 Task: Sort the unsolved tickets in your groups, group by Solved date in descending order.
Action: Mouse moved to (20, 280)
Screenshot: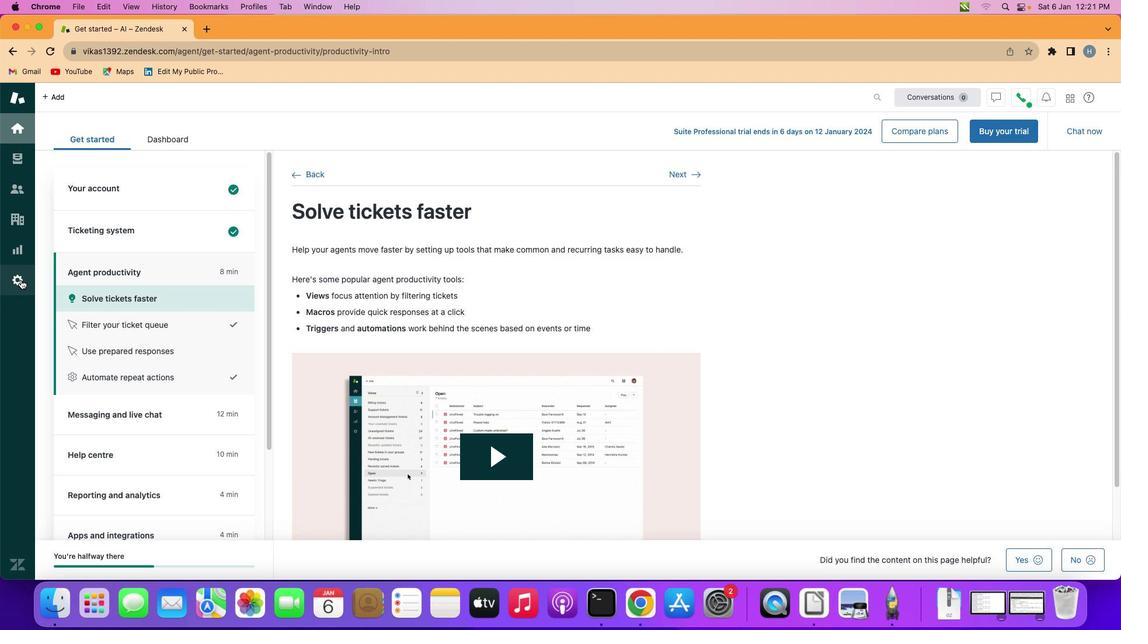 
Action: Mouse pressed left at (20, 280)
Screenshot: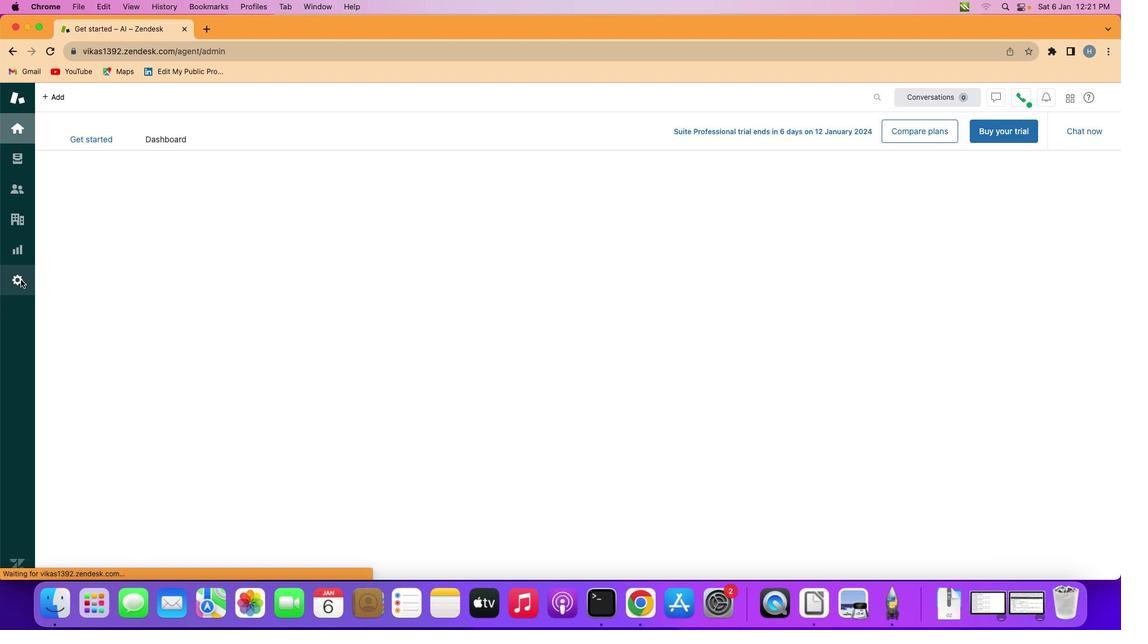 
Action: Mouse moved to (323, 458)
Screenshot: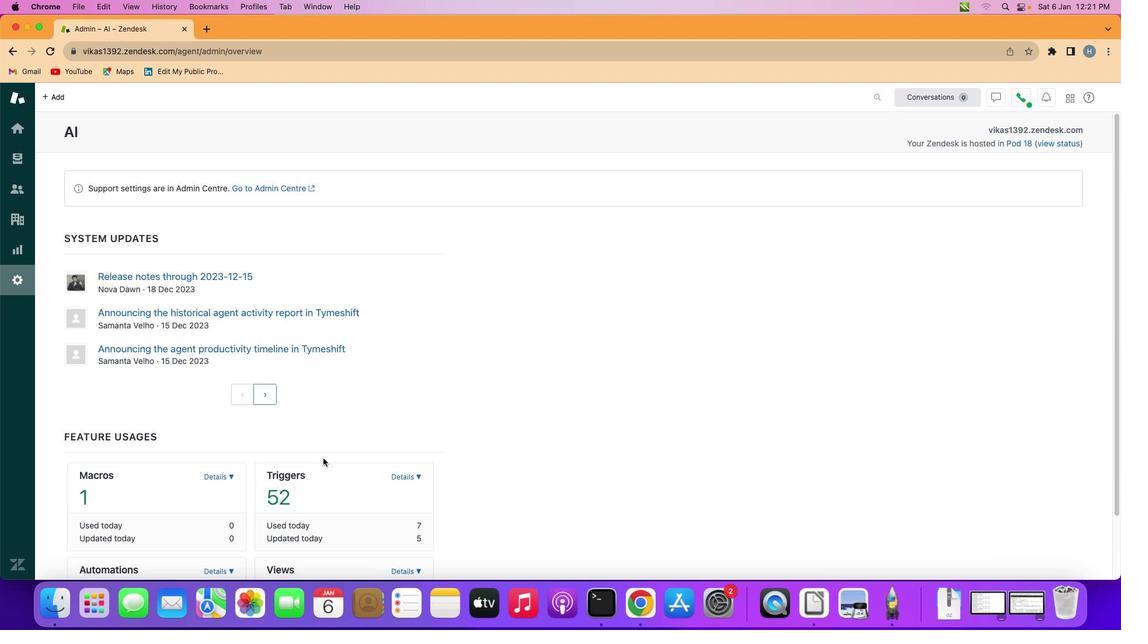 
Action: Mouse scrolled (323, 458) with delta (0, 0)
Screenshot: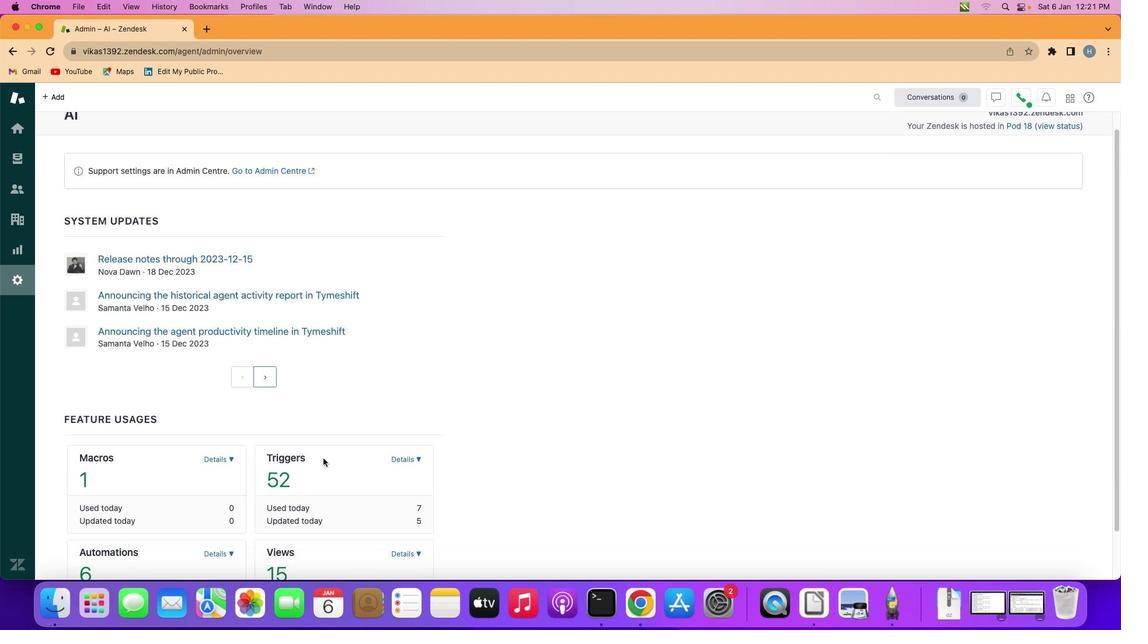 
Action: Mouse scrolled (323, 458) with delta (0, 0)
Screenshot: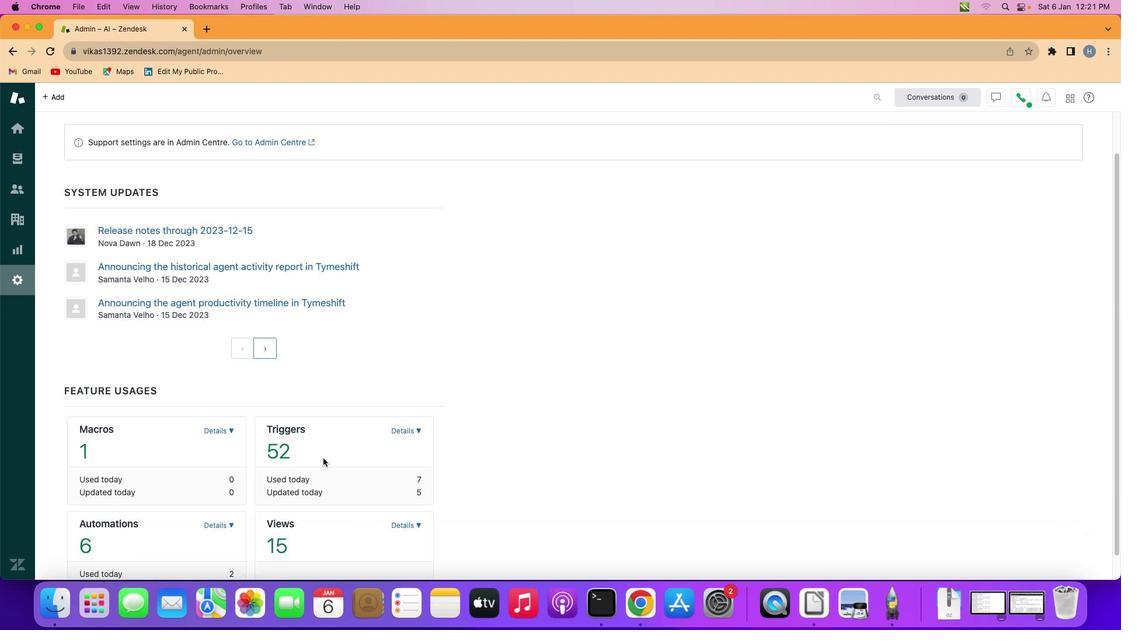 
Action: Mouse scrolled (323, 458) with delta (0, -1)
Screenshot: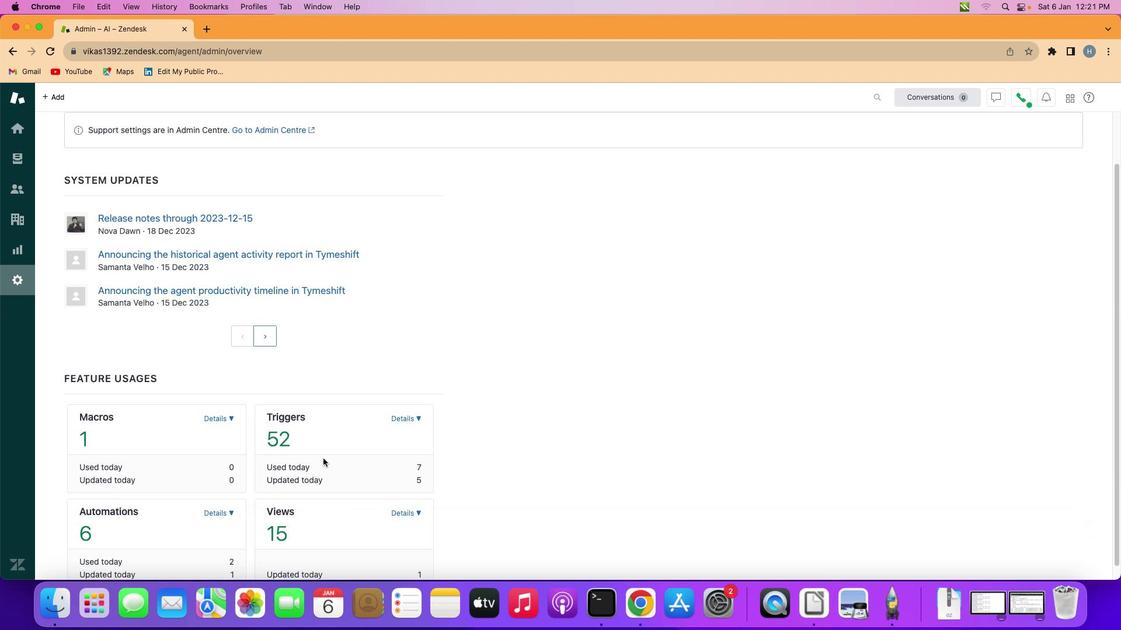 
Action: Mouse scrolled (323, 458) with delta (0, -1)
Screenshot: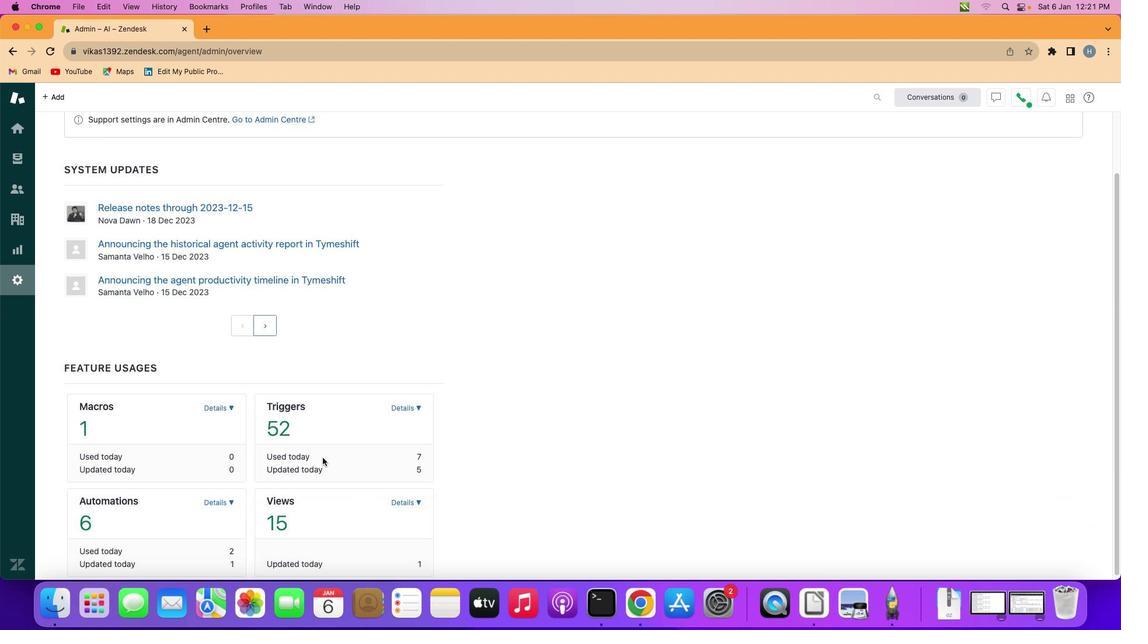 
Action: Mouse scrolled (323, 458) with delta (0, -2)
Screenshot: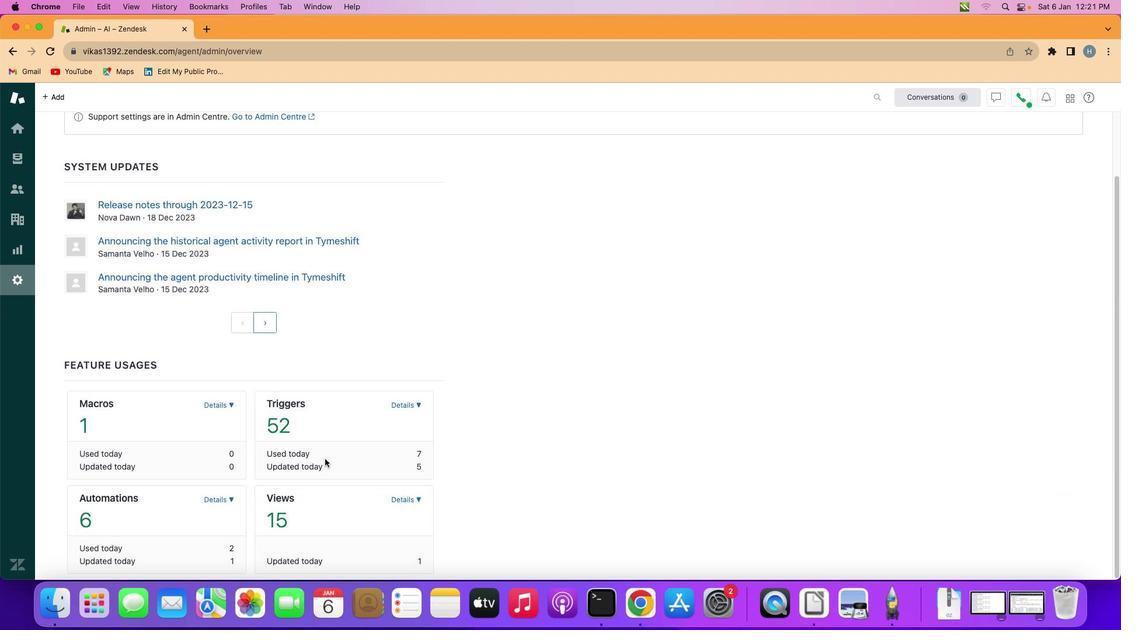
Action: Mouse moved to (409, 498)
Screenshot: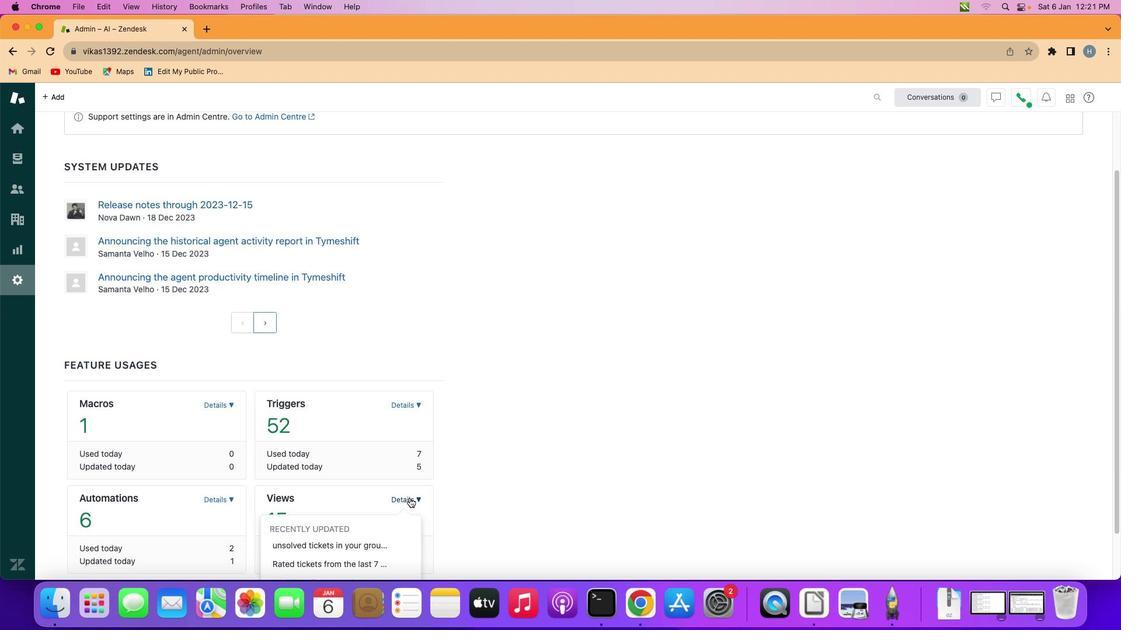 
Action: Mouse pressed left at (409, 498)
Screenshot: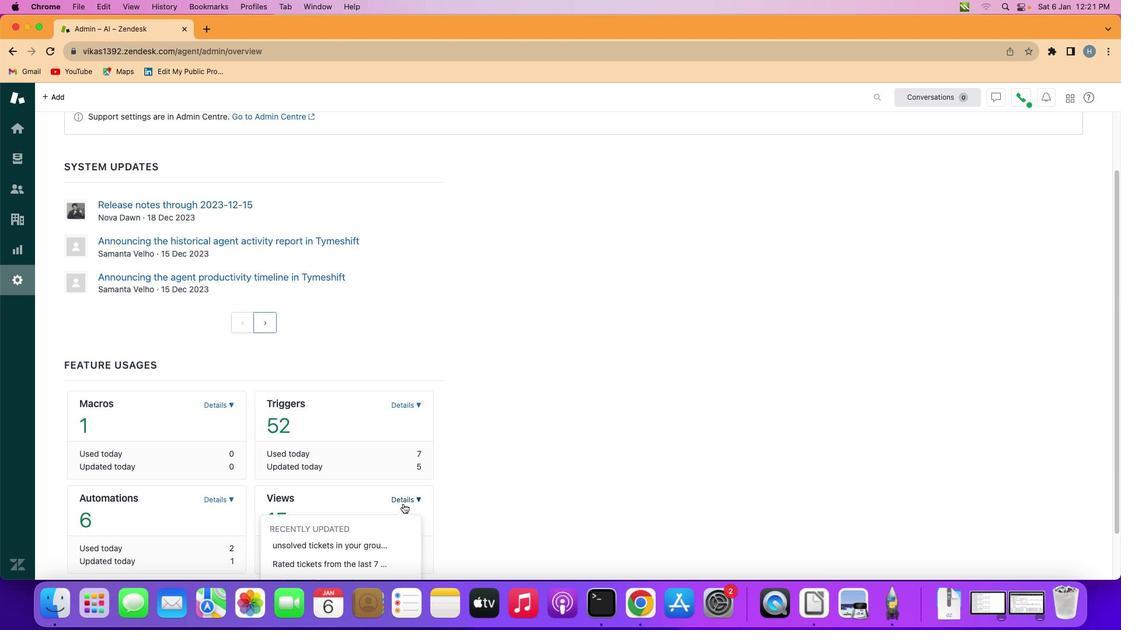 
Action: Mouse moved to (352, 543)
Screenshot: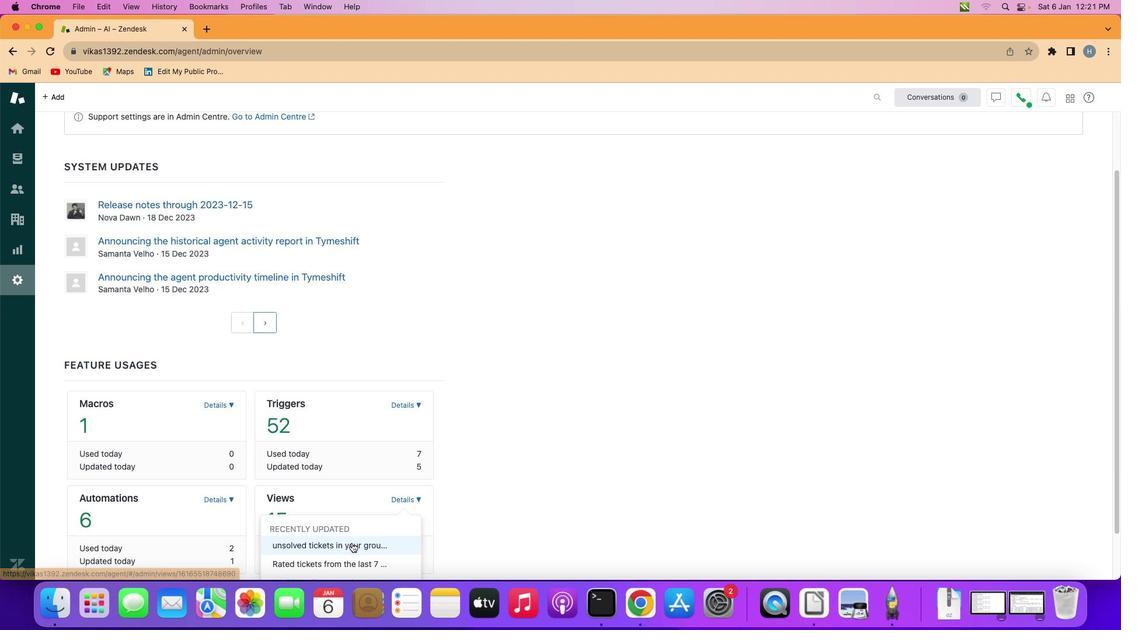 
Action: Mouse pressed left at (352, 543)
Screenshot: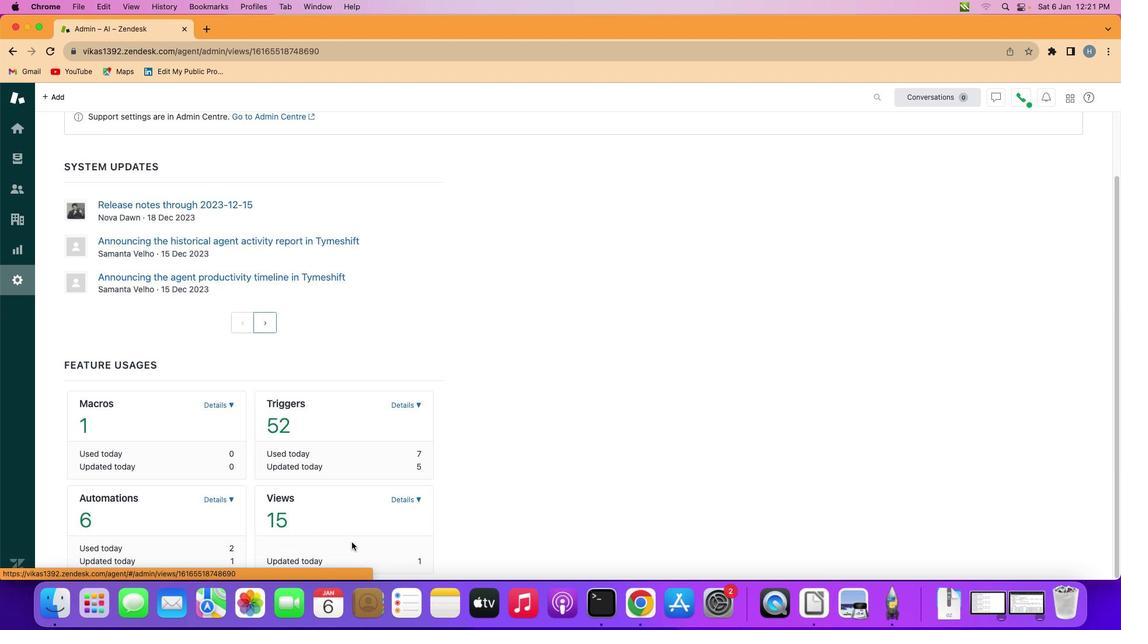 
Action: Mouse moved to (491, 456)
Screenshot: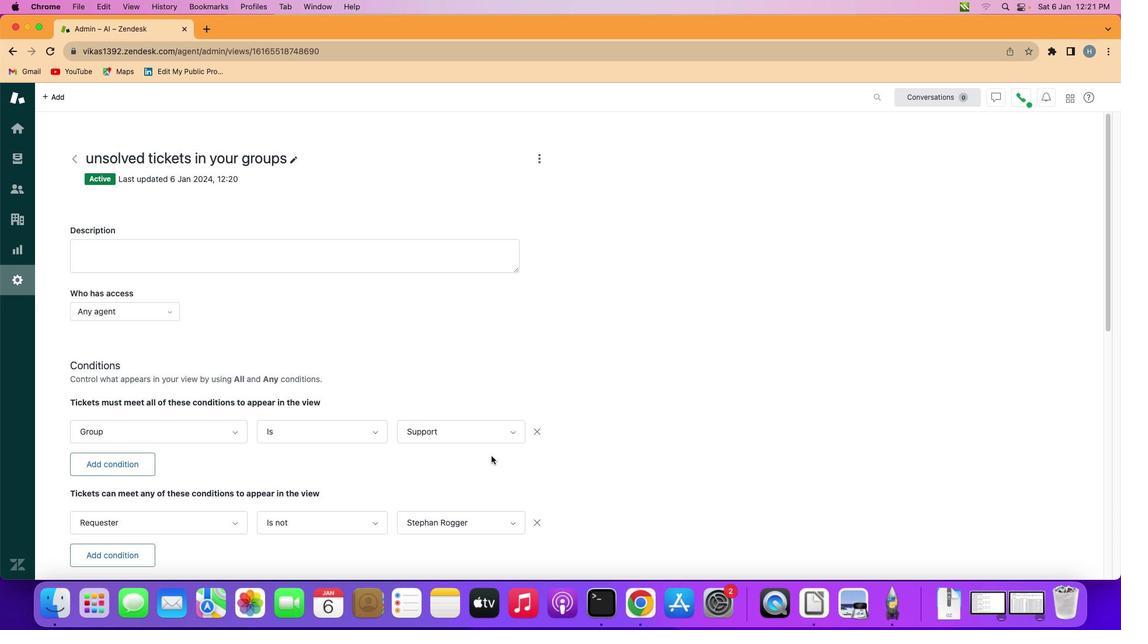 
Action: Mouse scrolled (491, 456) with delta (0, 0)
Screenshot: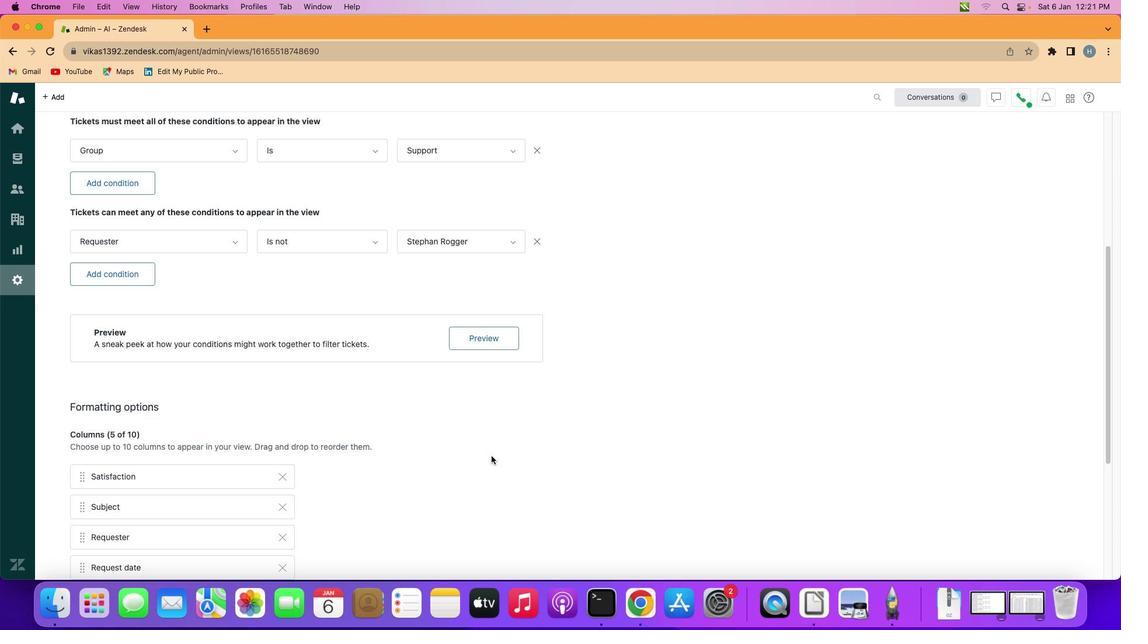 
Action: Mouse scrolled (491, 456) with delta (0, 0)
Screenshot: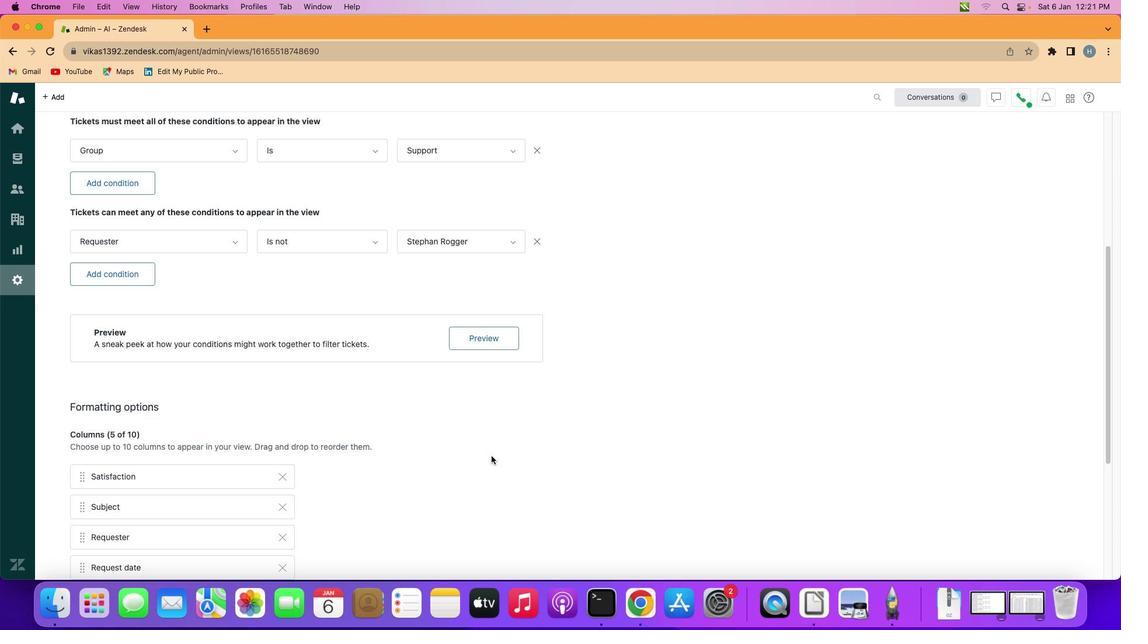 
Action: Mouse scrolled (491, 456) with delta (0, -1)
Screenshot: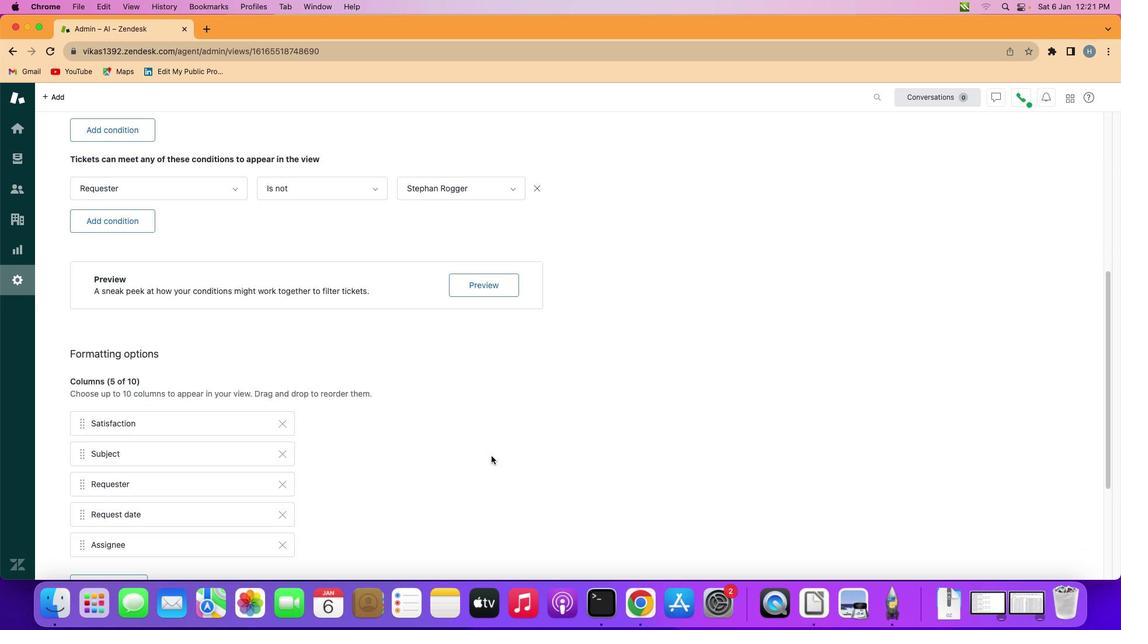 
Action: Mouse scrolled (491, 456) with delta (0, -2)
Screenshot: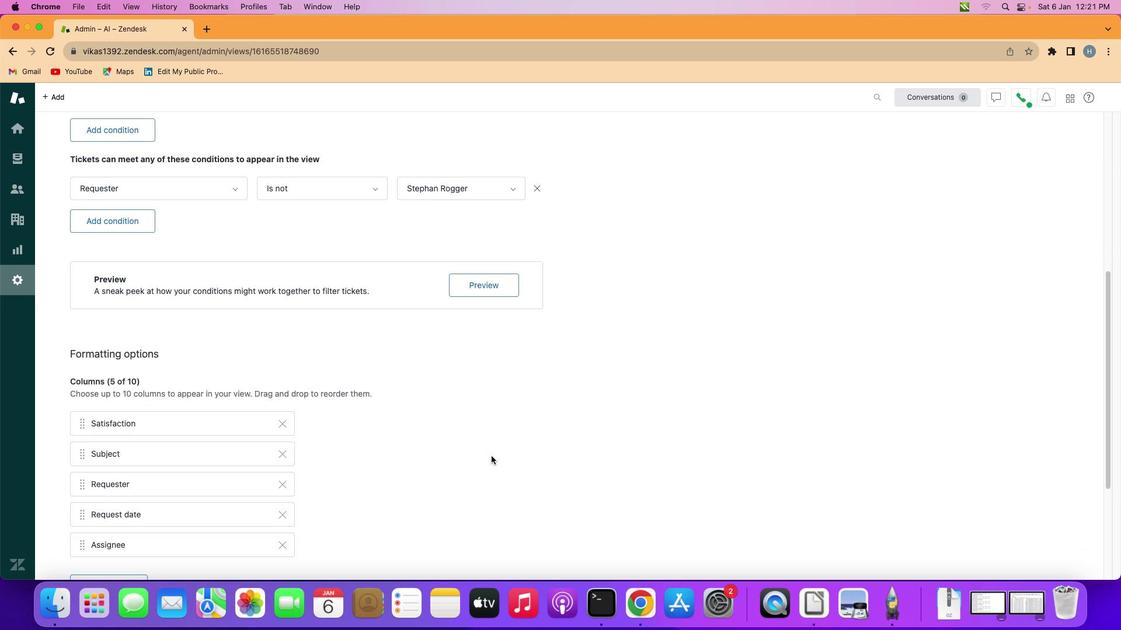 
Action: Mouse scrolled (491, 456) with delta (0, -2)
Screenshot: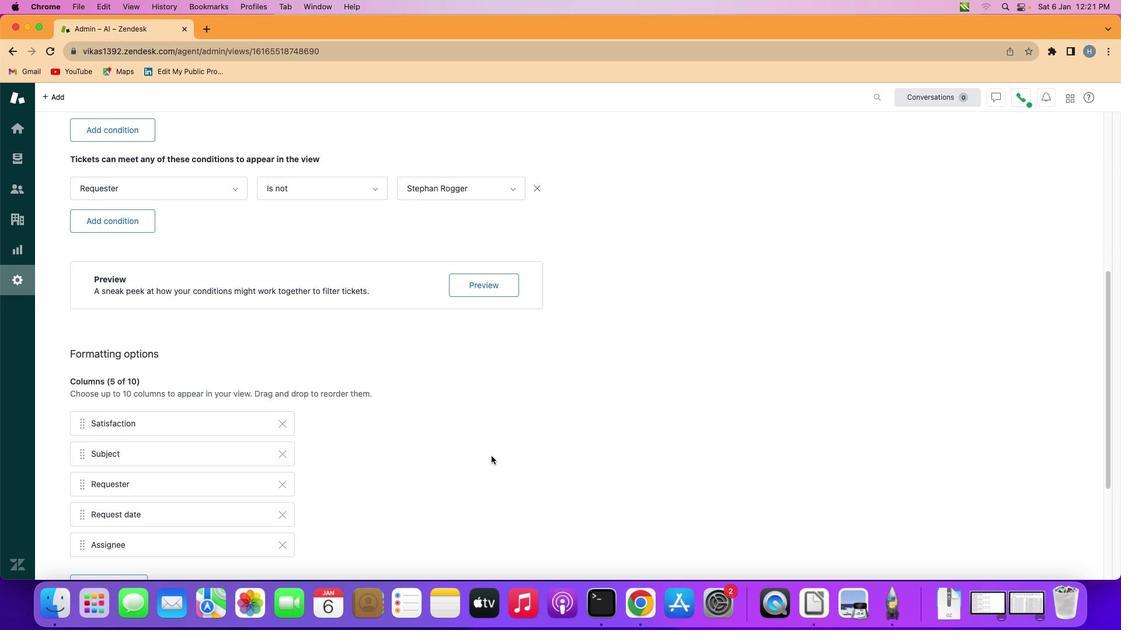 
Action: Mouse scrolled (491, 456) with delta (0, 0)
Screenshot: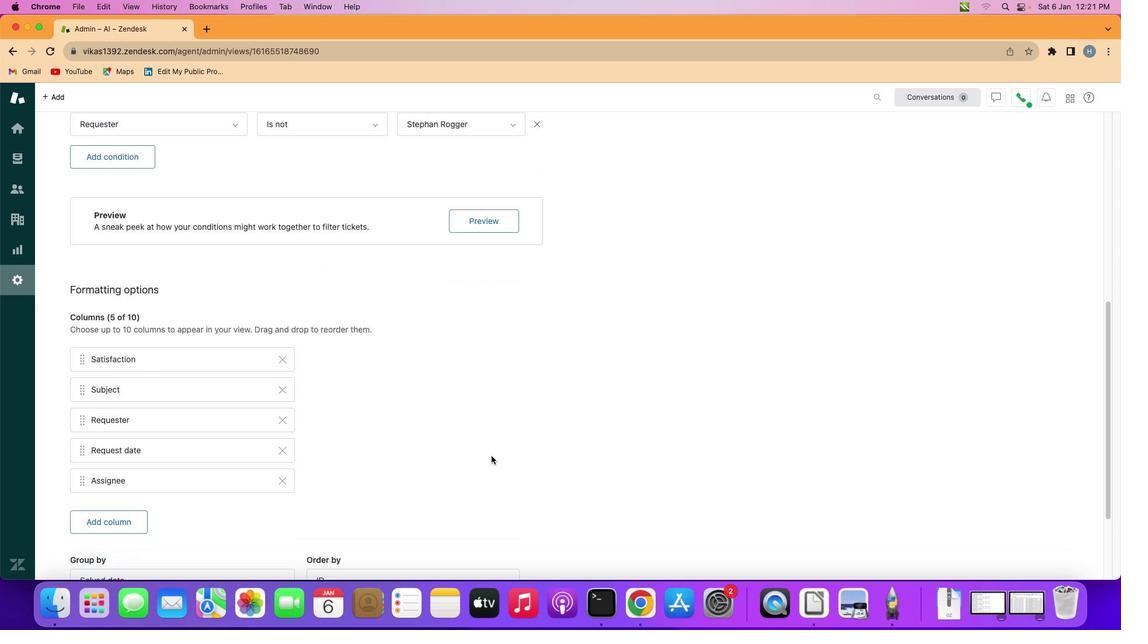 
Action: Mouse scrolled (491, 456) with delta (0, 0)
Screenshot: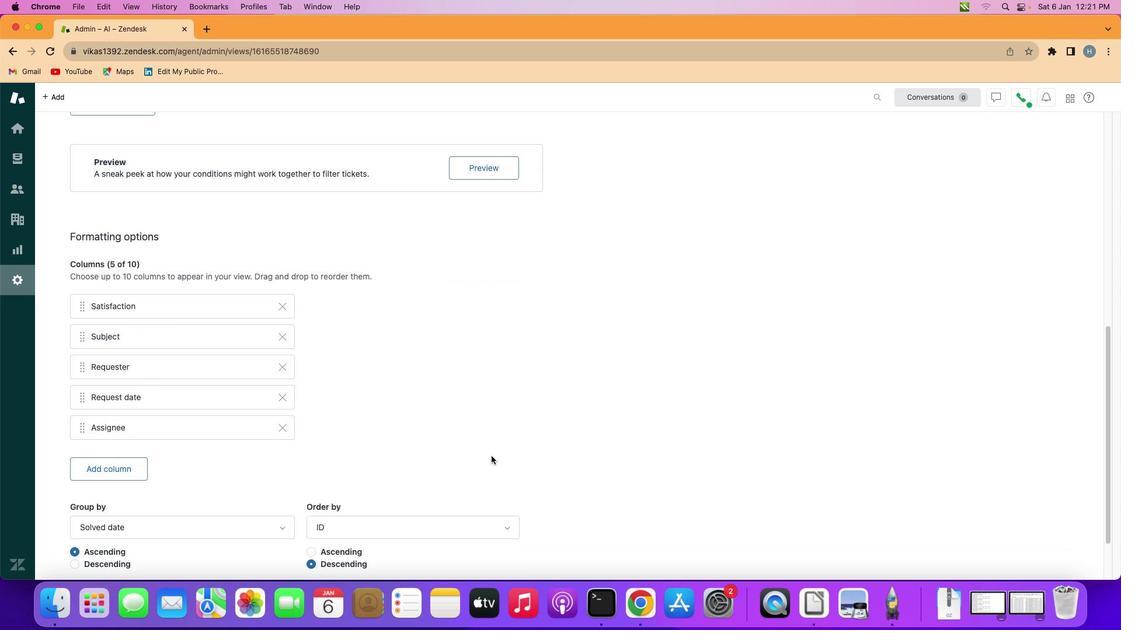 
Action: Mouse scrolled (491, 456) with delta (0, -1)
Screenshot: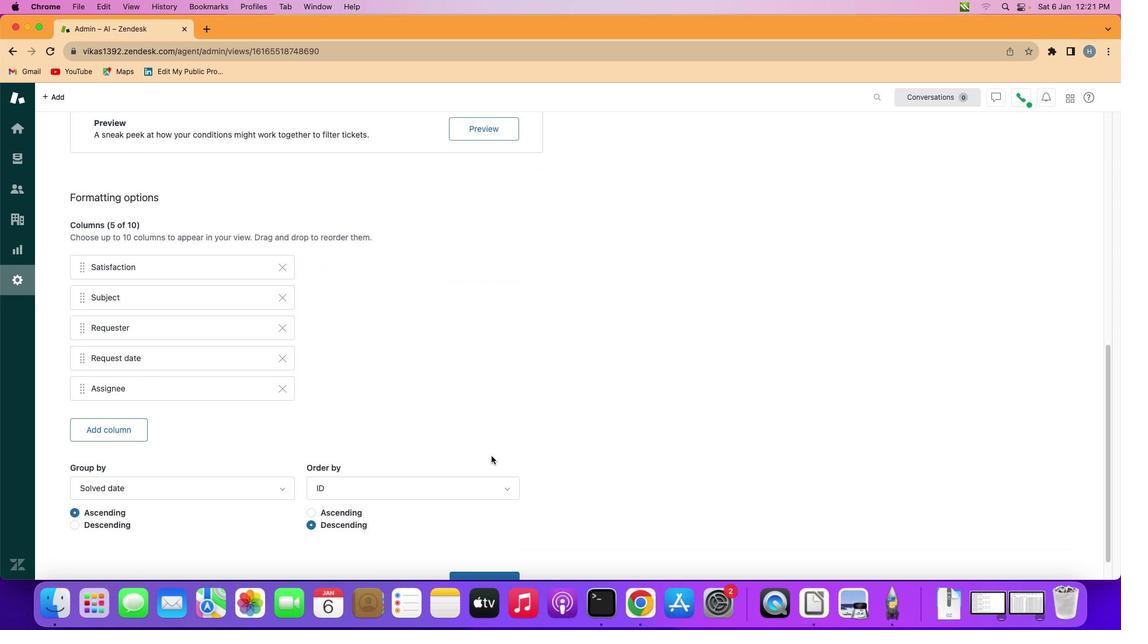 
Action: Mouse scrolled (491, 456) with delta (0, -2)
Screenshot: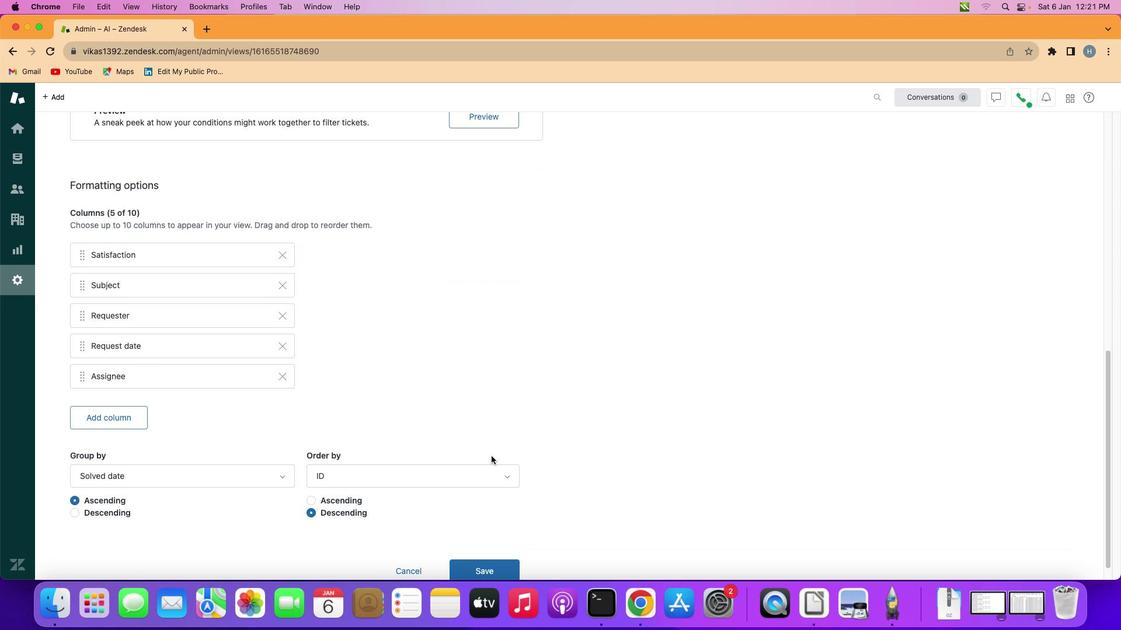 
Action: Mouse scrolled (491, 456) with delta (0, 0)
Screenshot: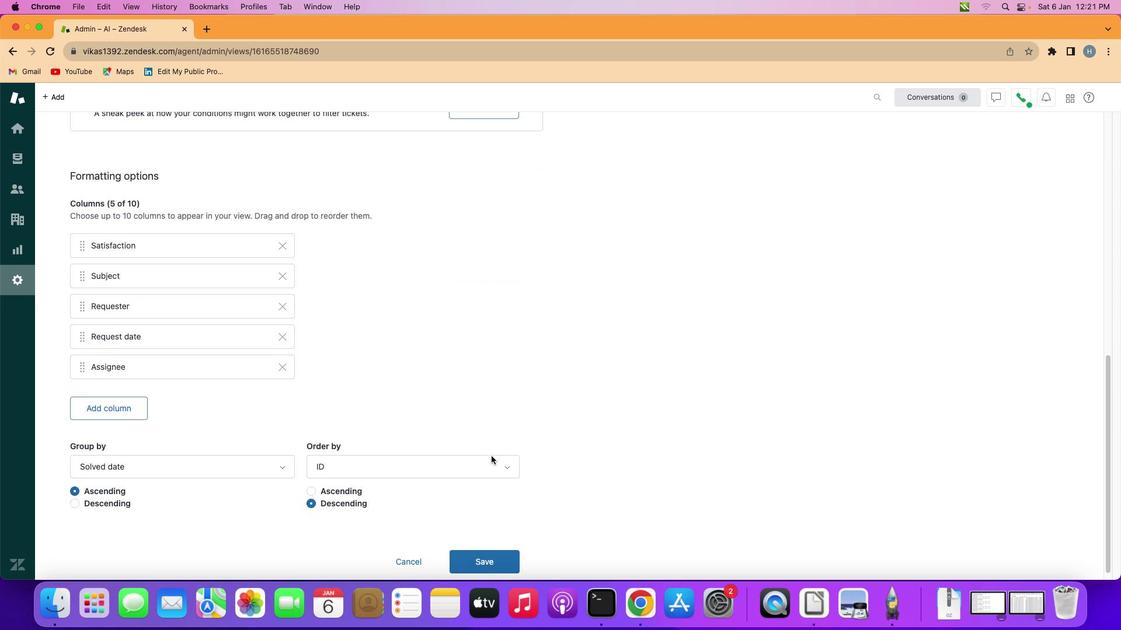 
Action: Mouse scrolled (491, 456) with delta (0, 0)
Screenshot: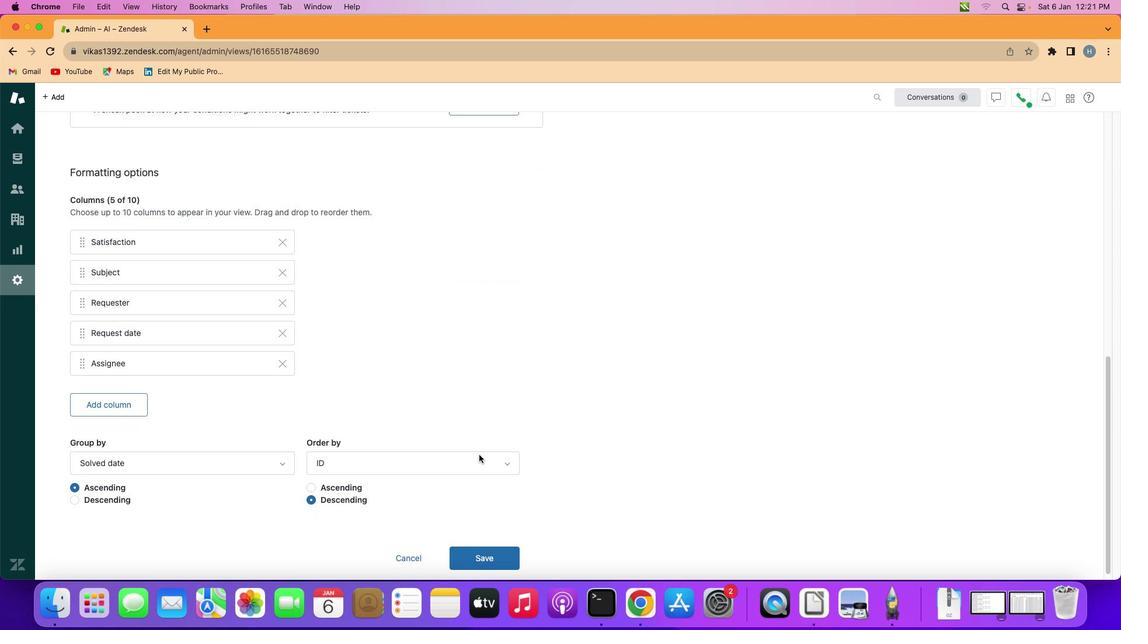 
Action: Mouse scrolled (491, 456) with delta (0, 1)
Screenshot: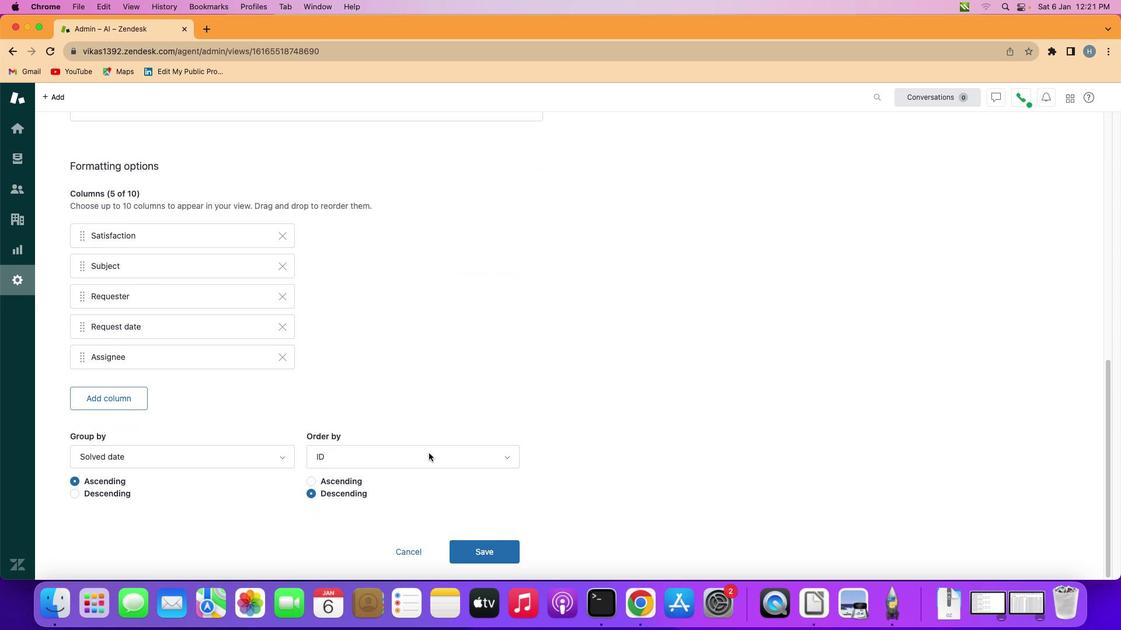 
Action: Mouse scrolled (491, 456) with delta (0, -2)
Screenshot: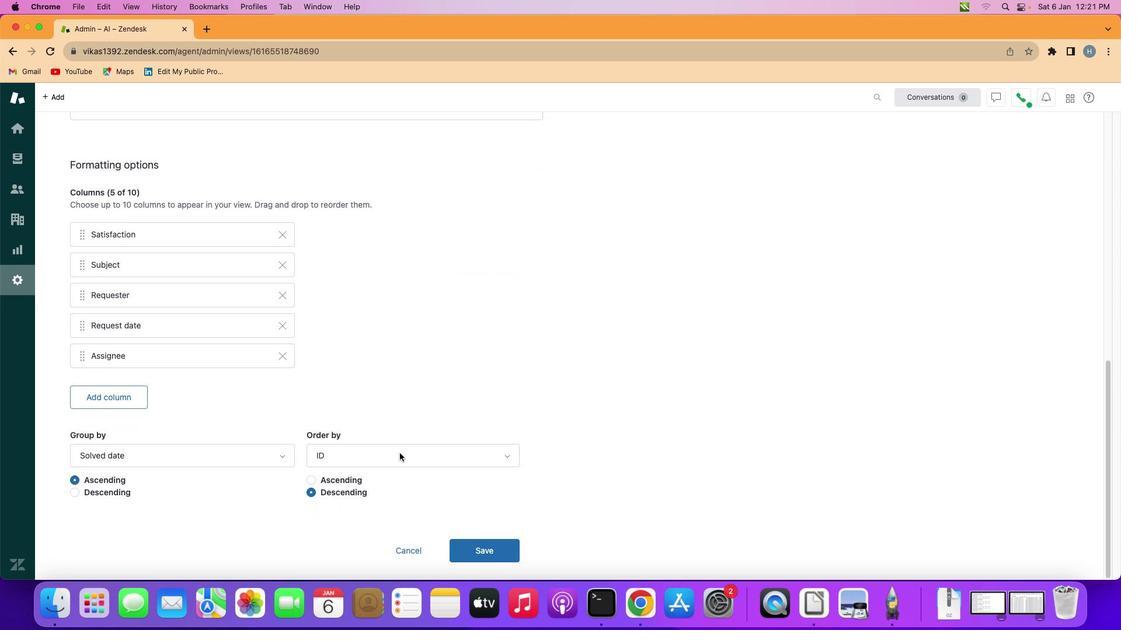 
Action: Mouse moved to (261, 456)
Screenshot: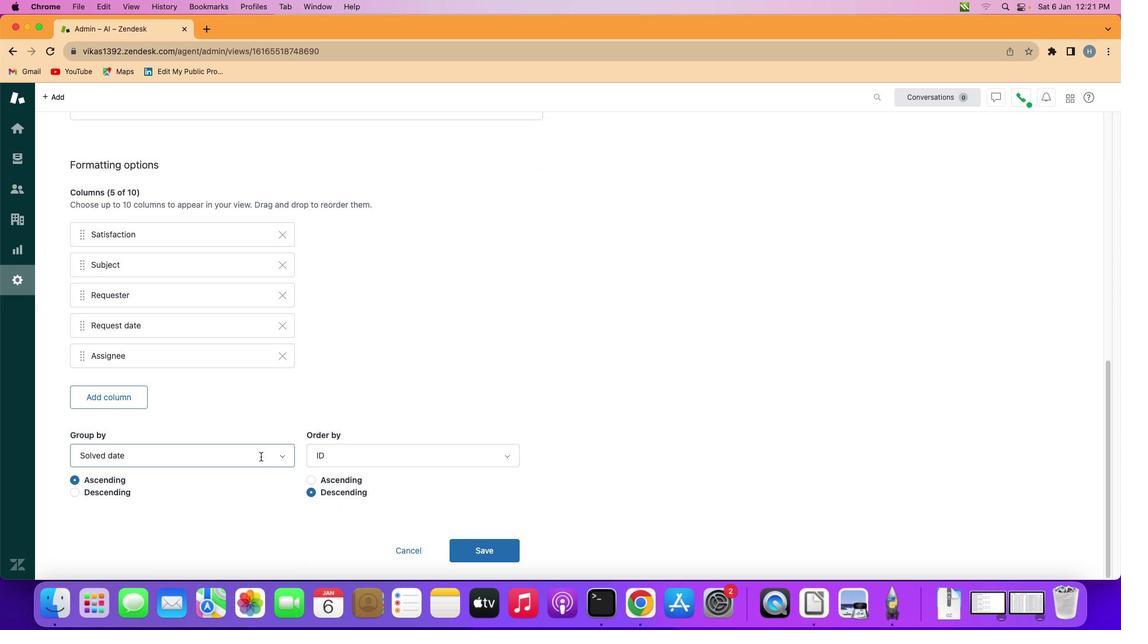
Action: Mouse pressed left at (261, 456)
Screenshot: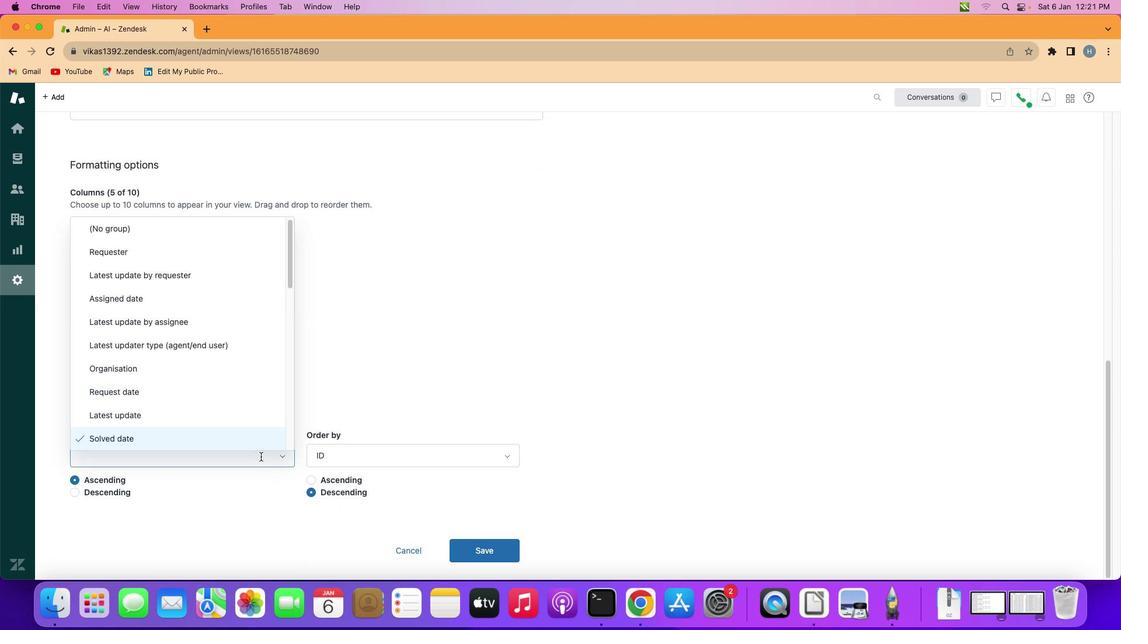 
Action: Mouse moved to (249, 426)
Screenshot: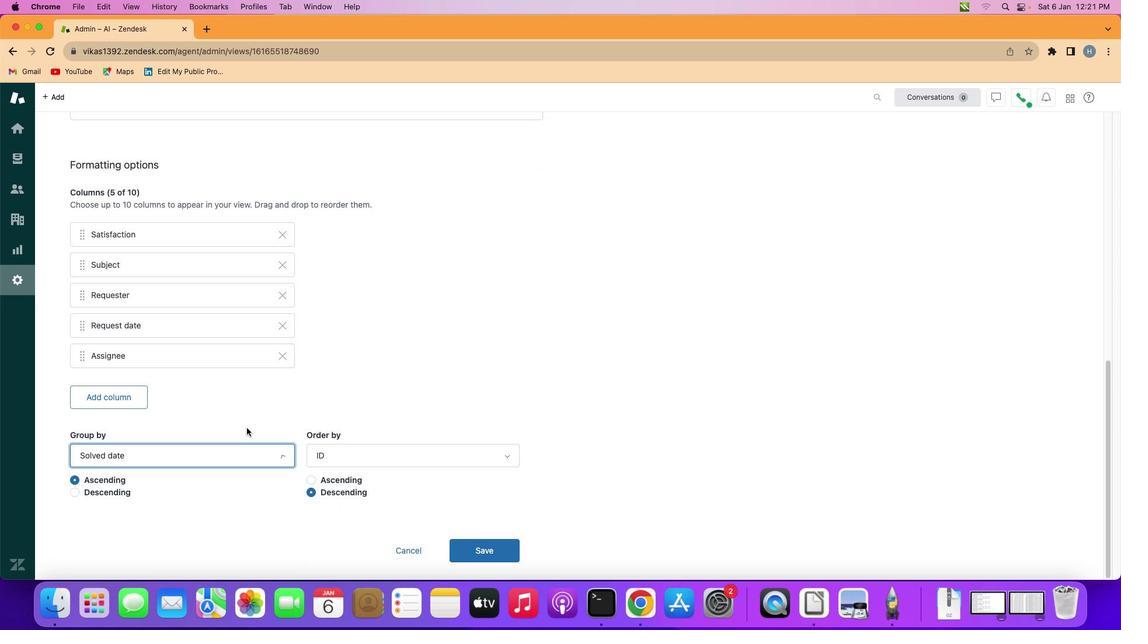 
Action: Mouse pressed left at (249, 426)
Screenshot: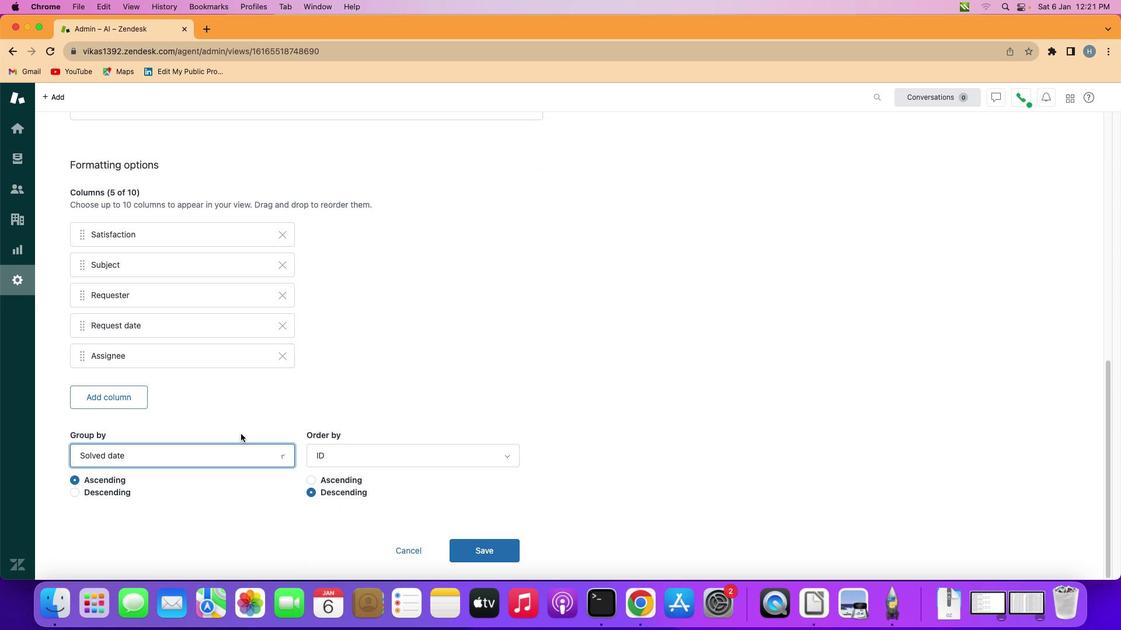 
Action: Mouse moved to (117, 489)
Screenshot: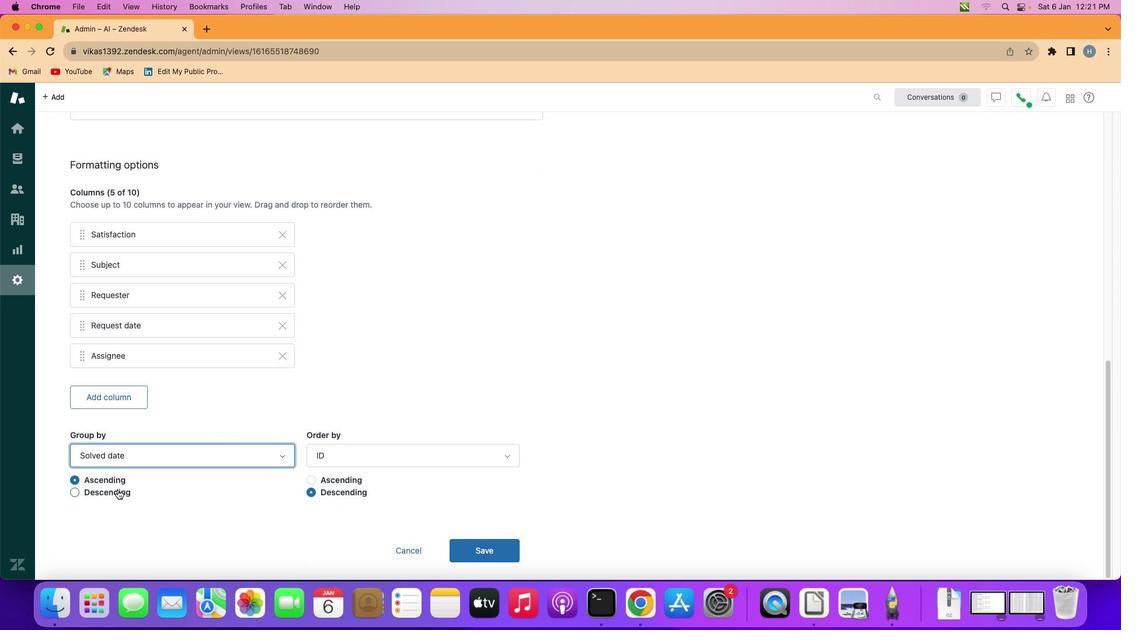
Action: Mouse pressed left at (117, 489)
Screenshot: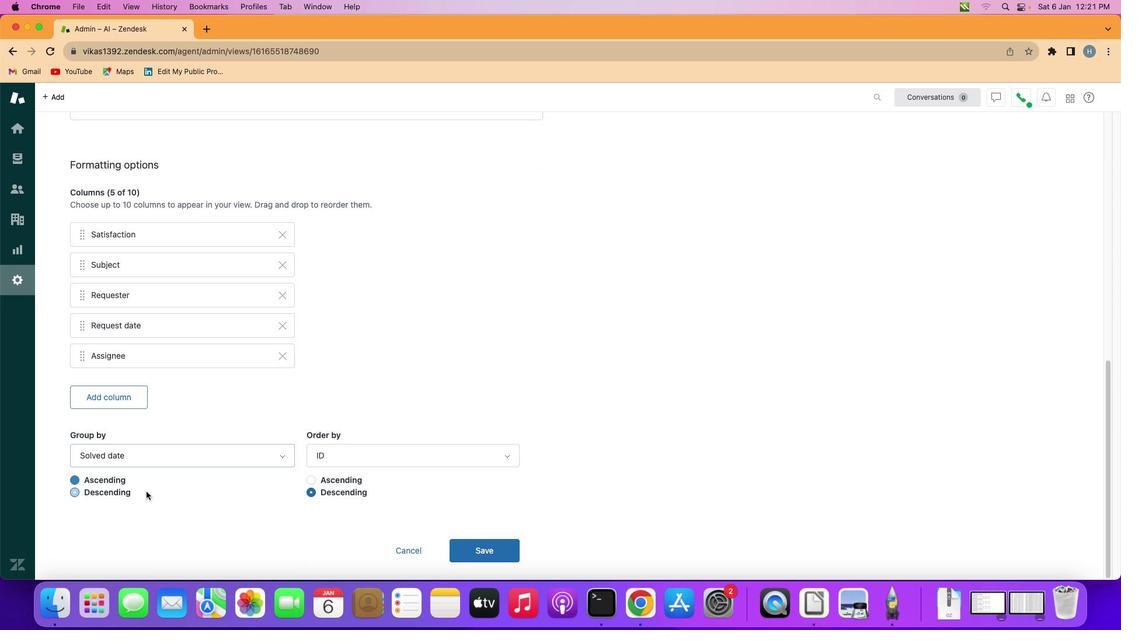 
Action: Mouse moved to (478, 550)
Screenshot: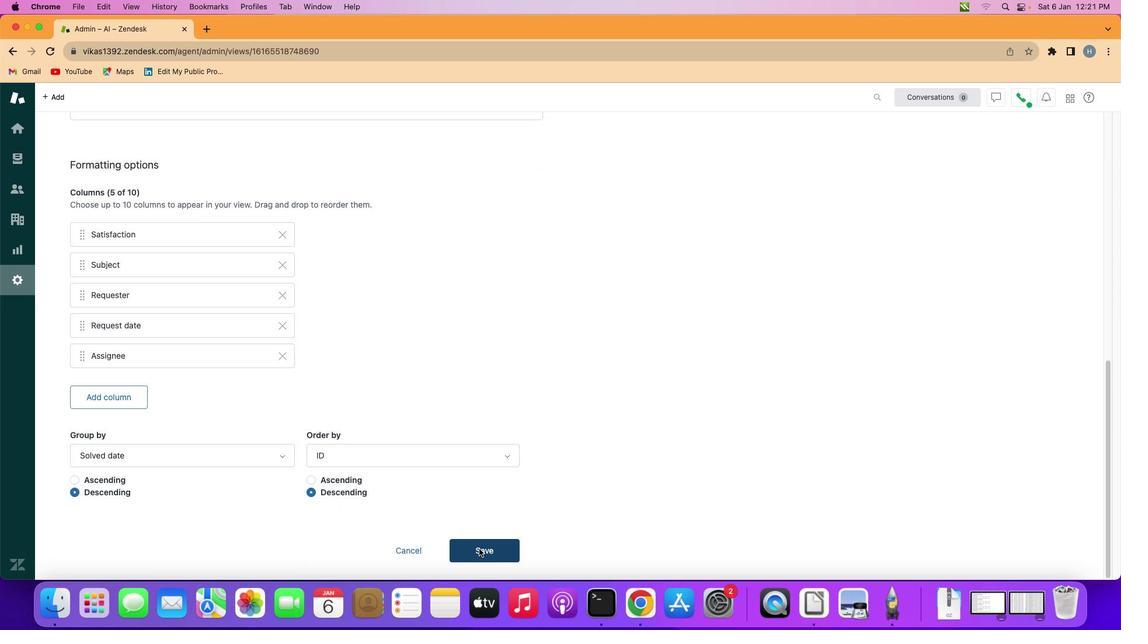 
Action: Mouse pressed left at (478, 550)
Screenshot: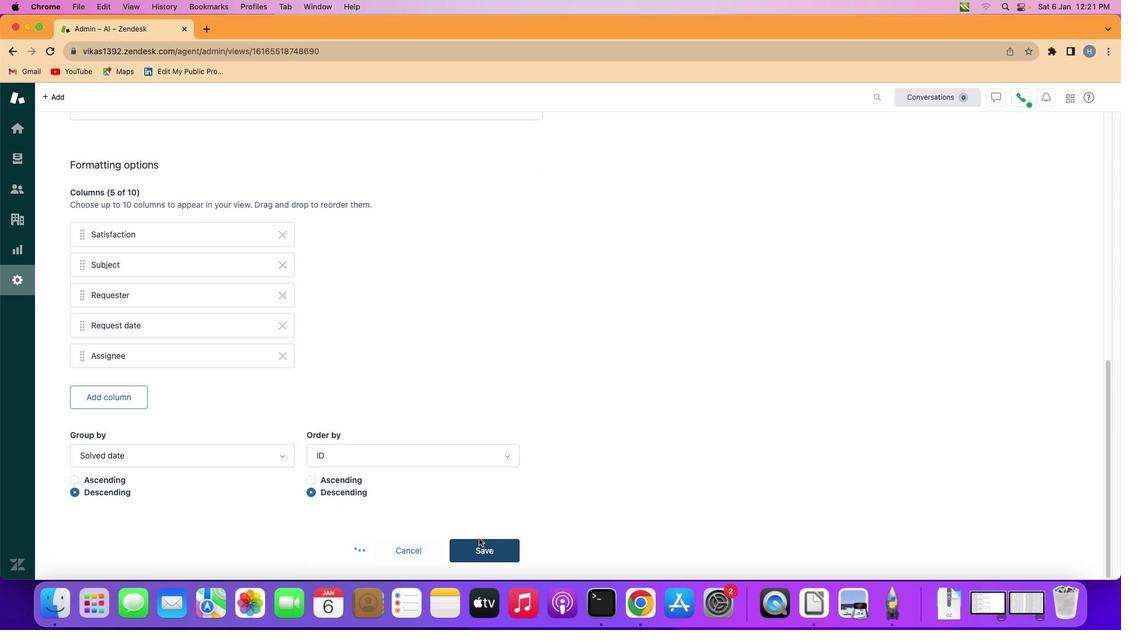 
Action: Mouse moved to (471, 323)
Screenshot: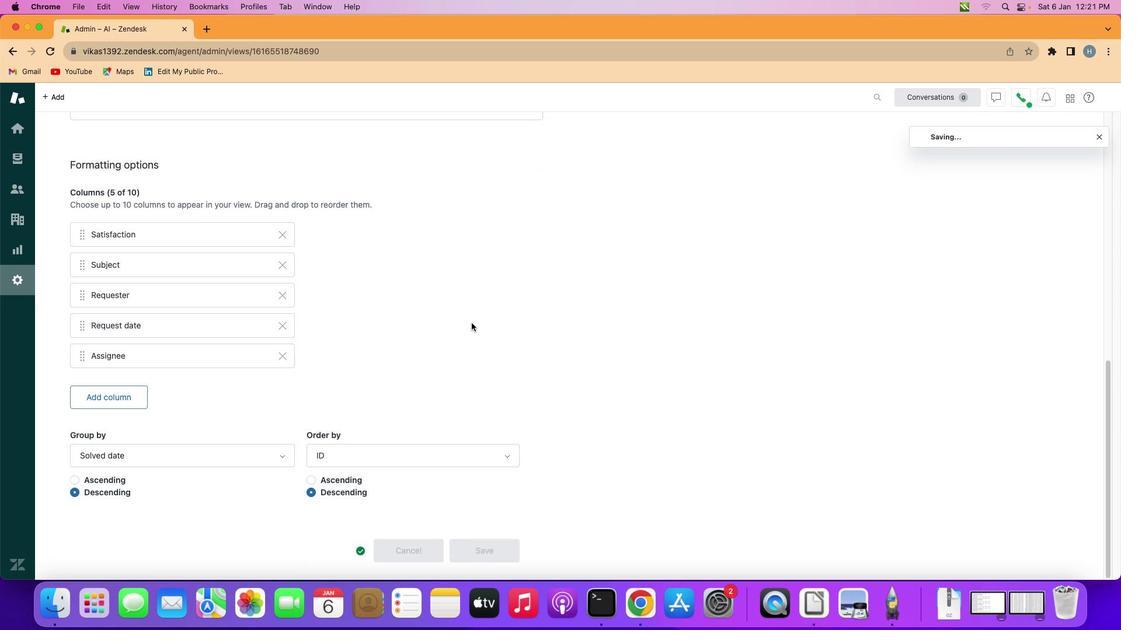 
